 Task: Insert the chart and format data points with a trend line.
Action: Mouse pressed left at (154, 296)
Screenshot: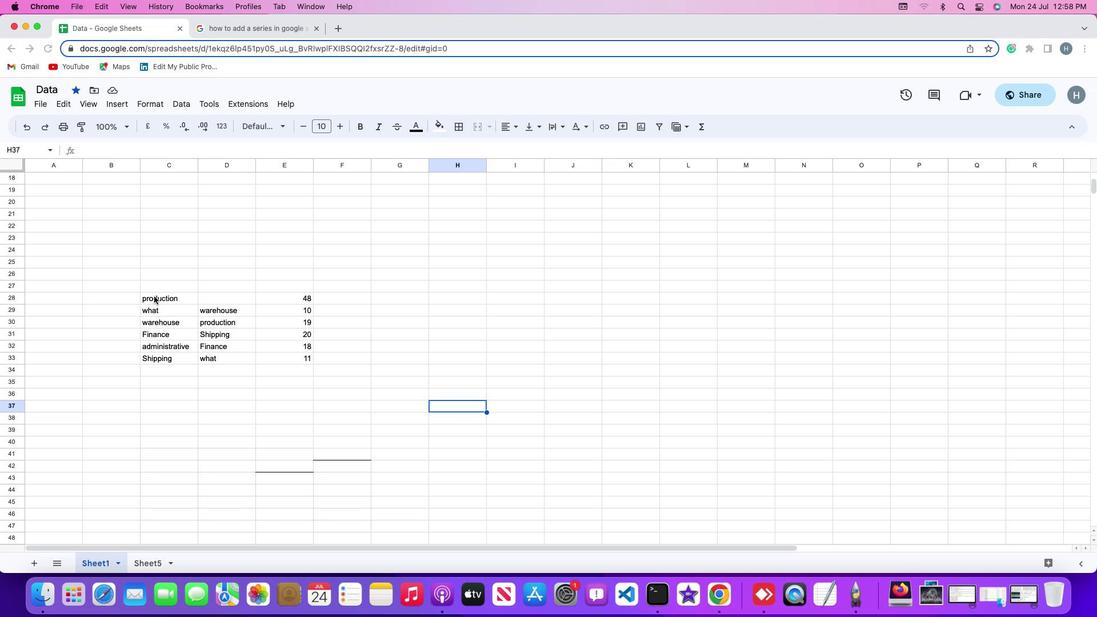 
Action: Mouse pressed left at (154, 296)
Screenshot: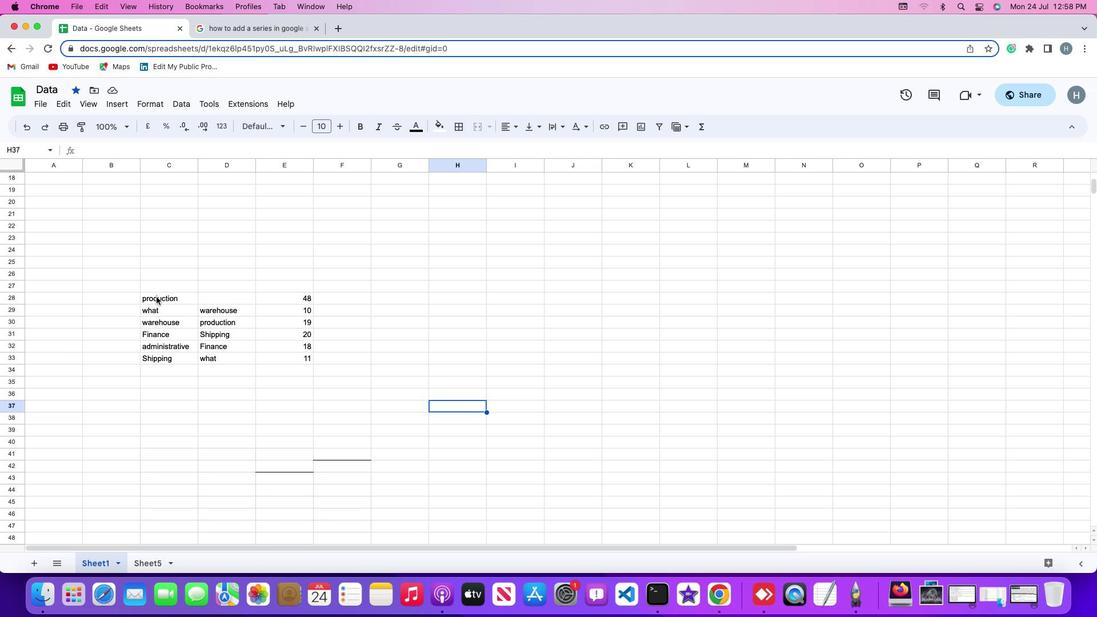 
Action: Mouse moved to (117, 105)
Screenshot: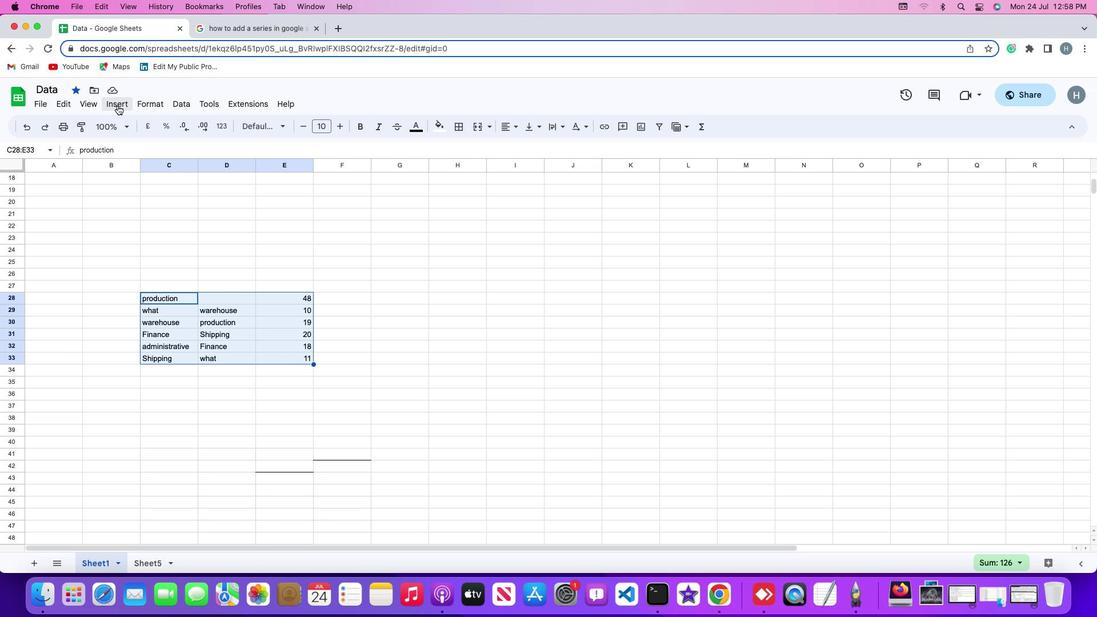 
Action: Mouse pressed left at (117, 105)
Screenshot: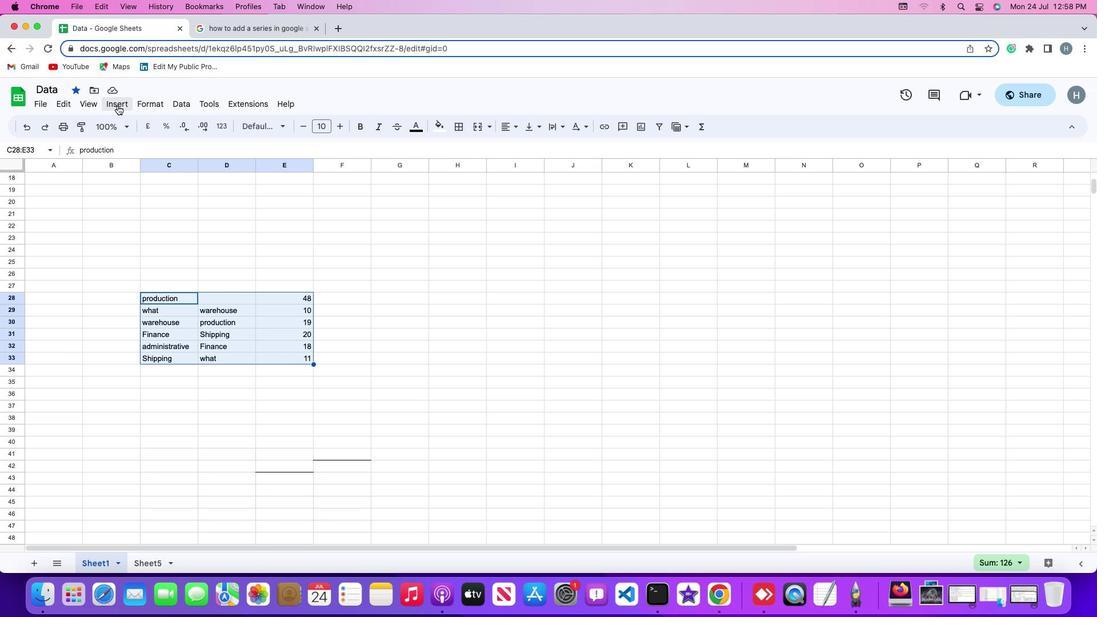 
Action: Mouse moved to (145, 202)
Screenshot: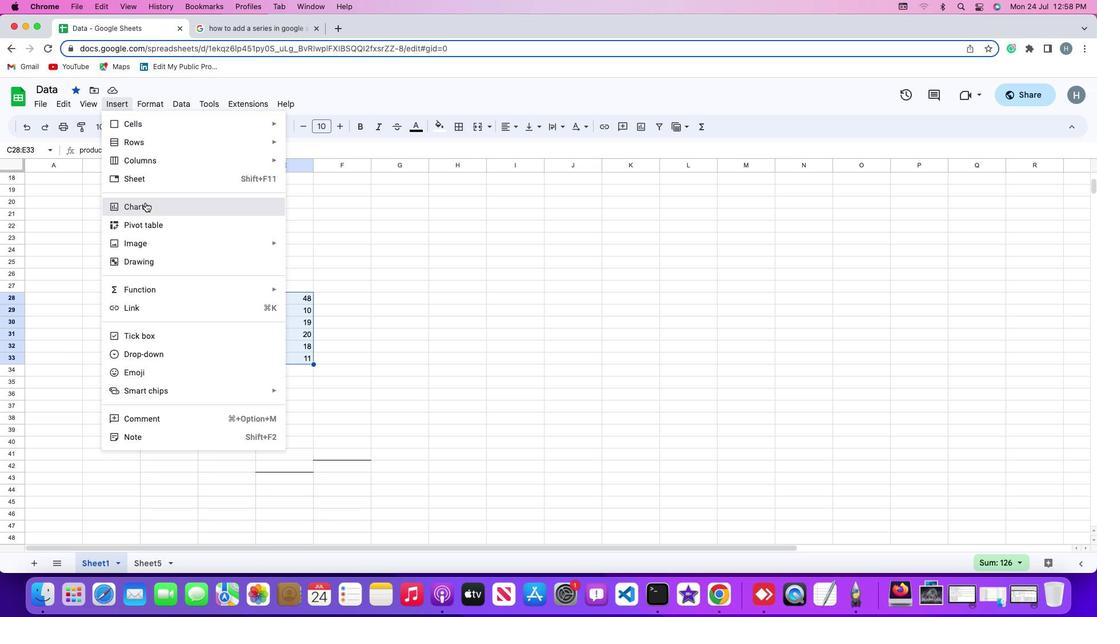 
Action: Mouse pressed left at (145, 202)
Screenshot: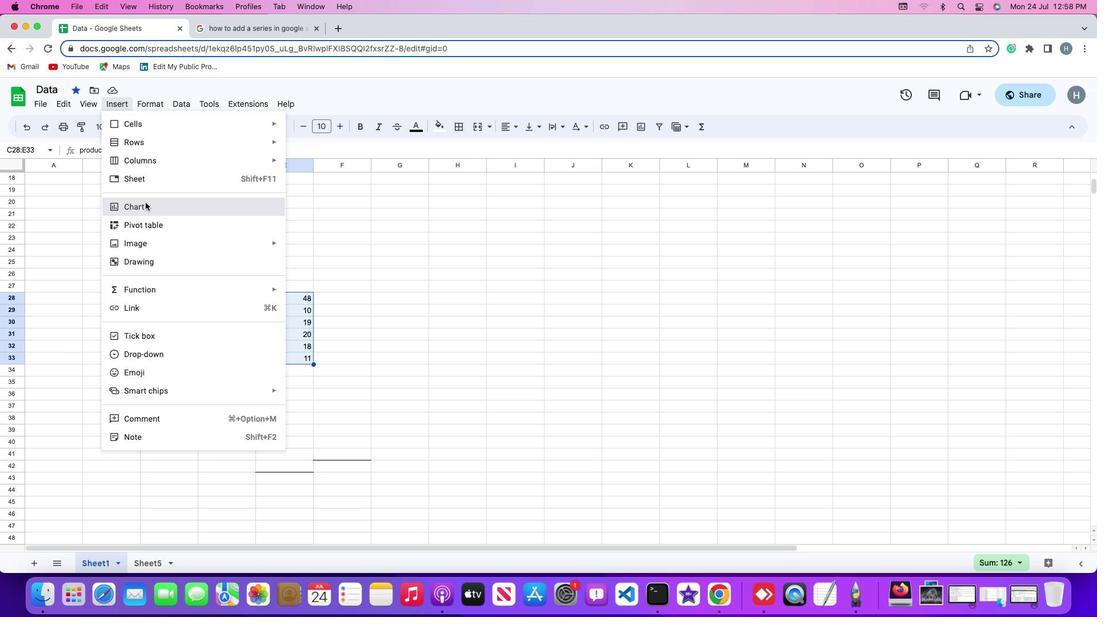 
Action: Mouse moved to (1054, 153)
Screenshot: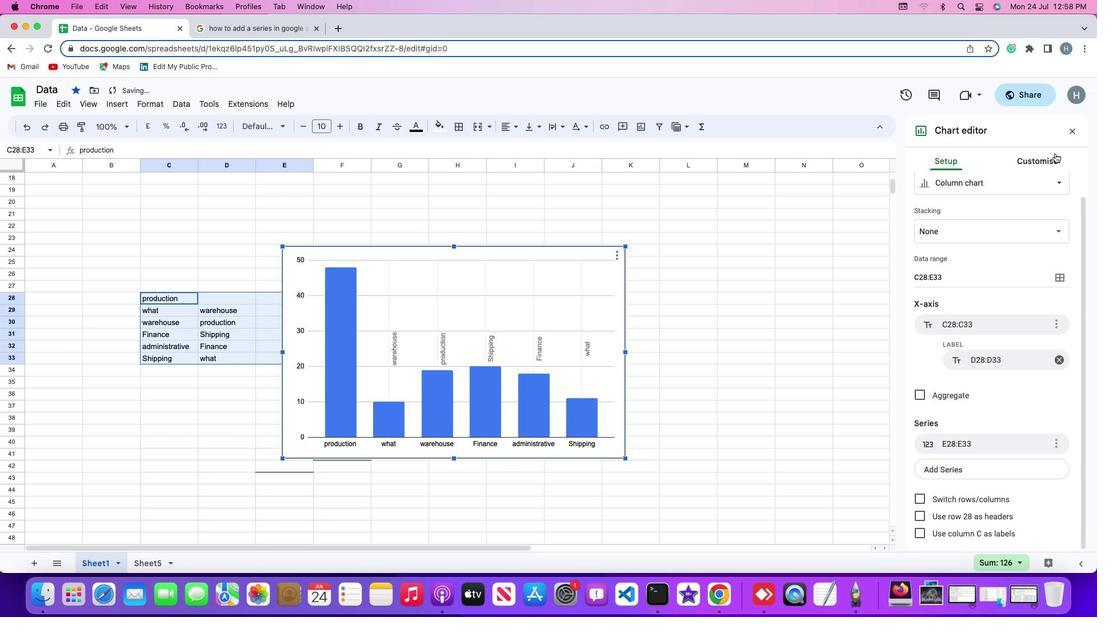 
Action: Mouse pressed left at (1054, 153)
Screenshot: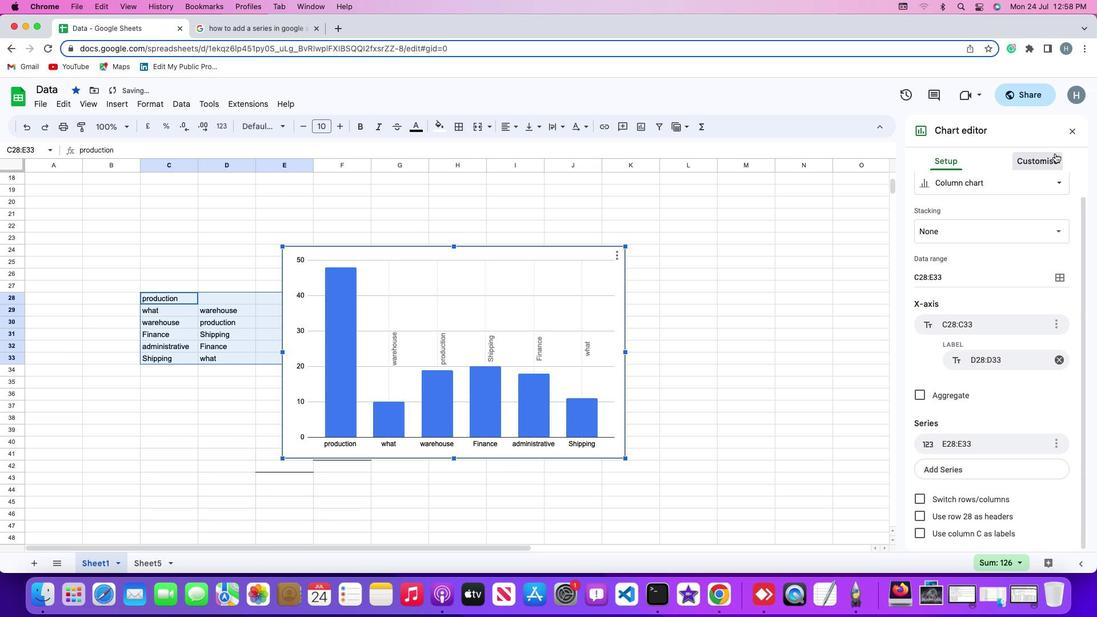 
Action: Mouse moved to (936, 257)
Screenshot: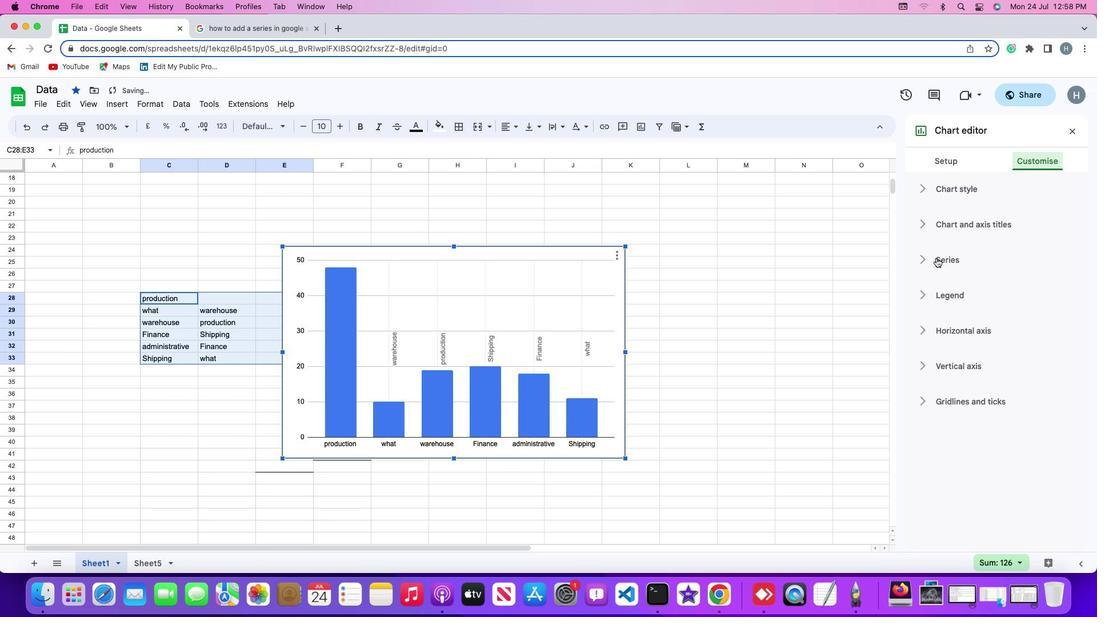 
Action: Mouse pressed left at (936, 257)
Screenshot: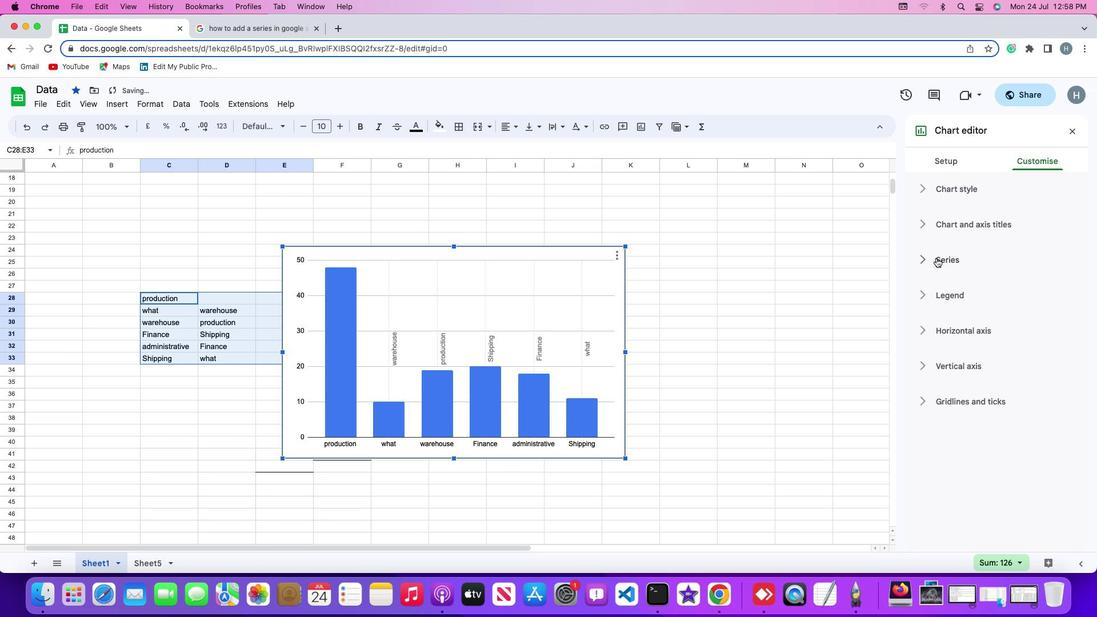 
Action: Mouse moved to (952, 456)
Screenshot: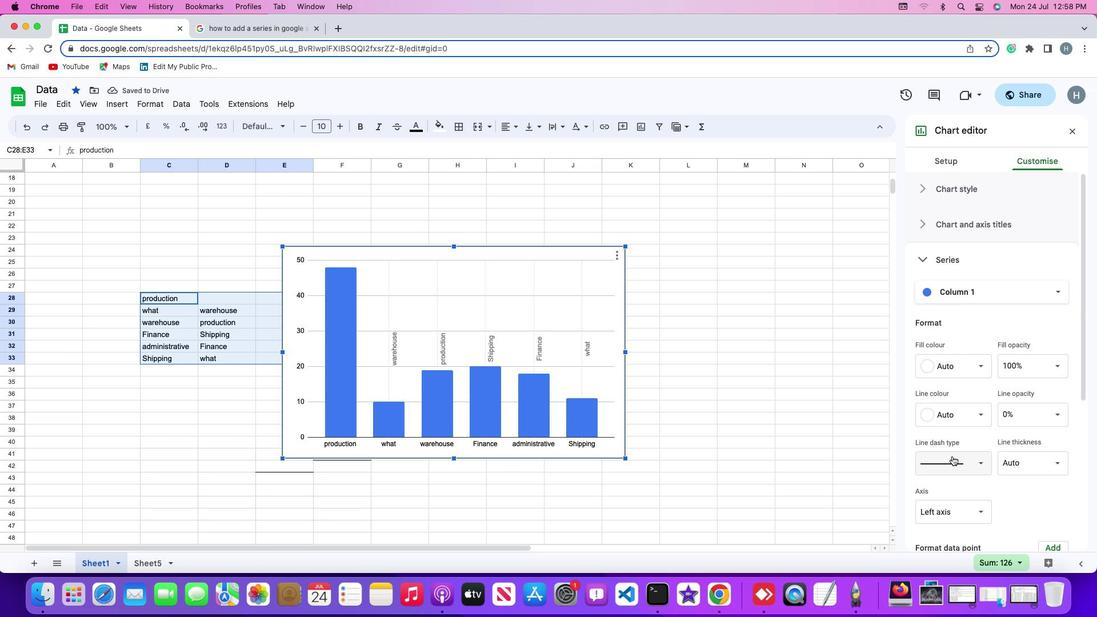 
Action: Mouse scrolled (952, 456) with delta (0, 0)
Screenshot: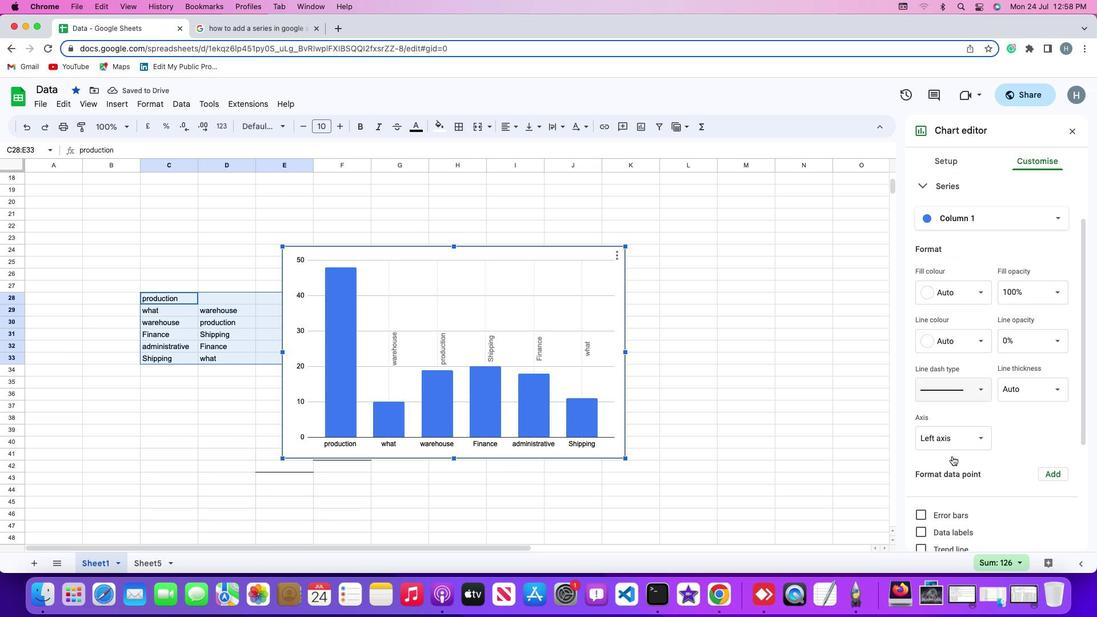
Action: Mouse scrolled (952, 456) with delta (0, 0)
Screenshot: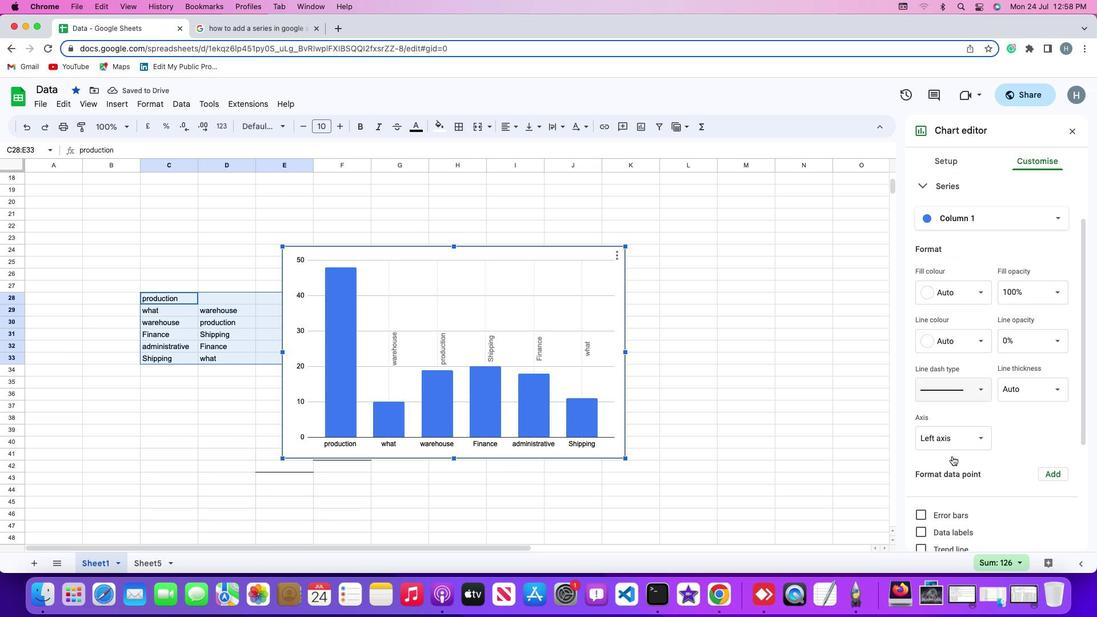 
Action: Mouse scrolled (952, 456) with delta (0, -1)
Screenshot: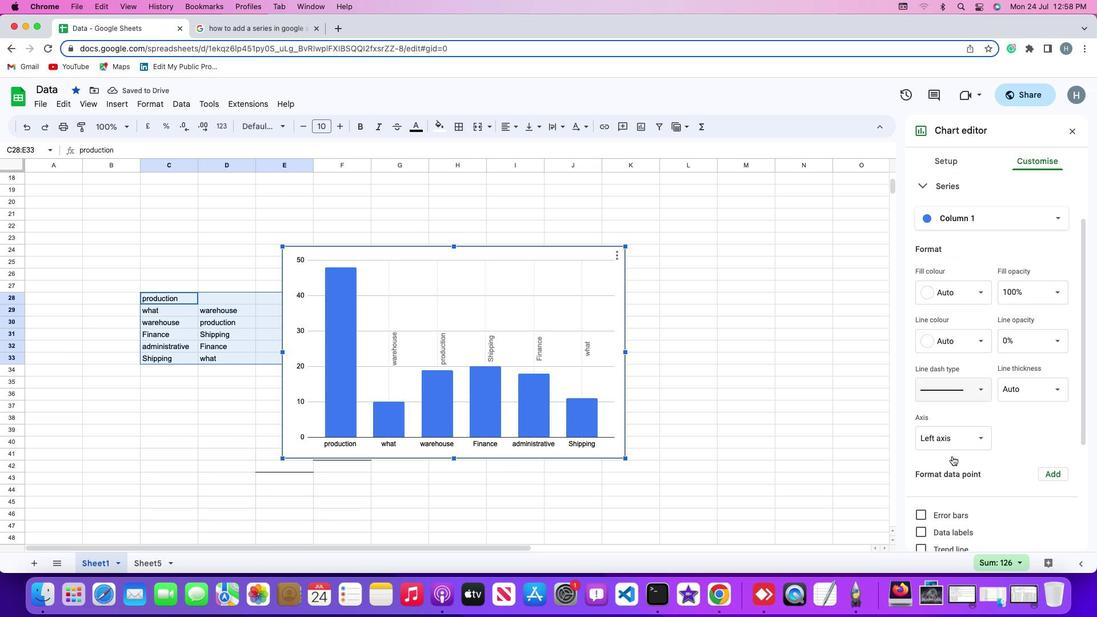 
Action: Mouse scrolled (952, 456) with delta (0, -2)
Screenshot: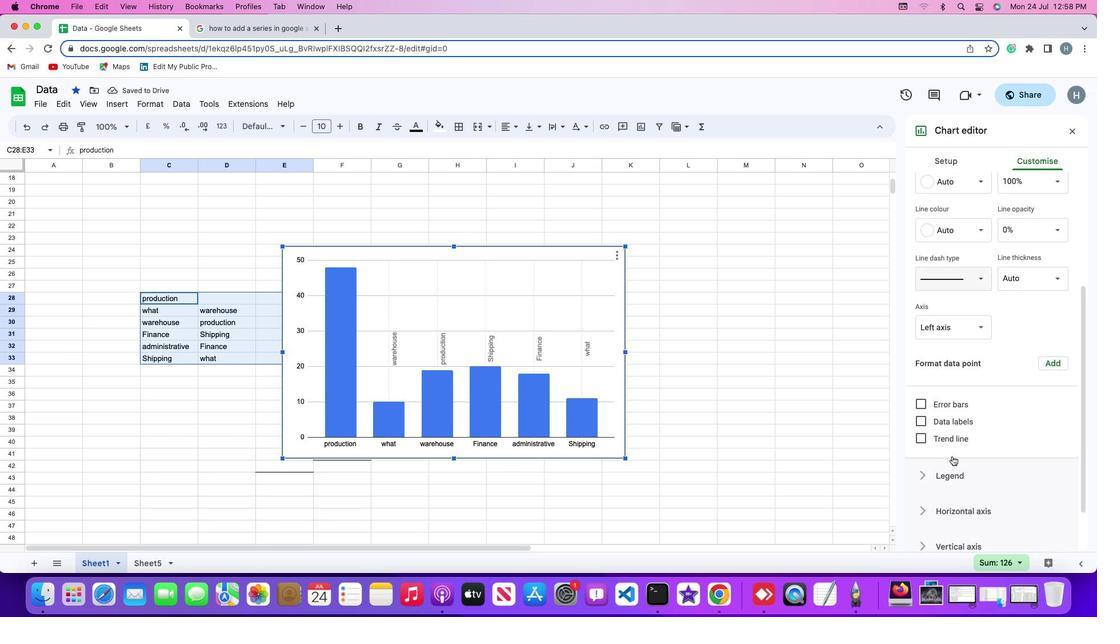 
Action: Mouse scrolled (952, 456) with delta (0, -3)
Screenshot: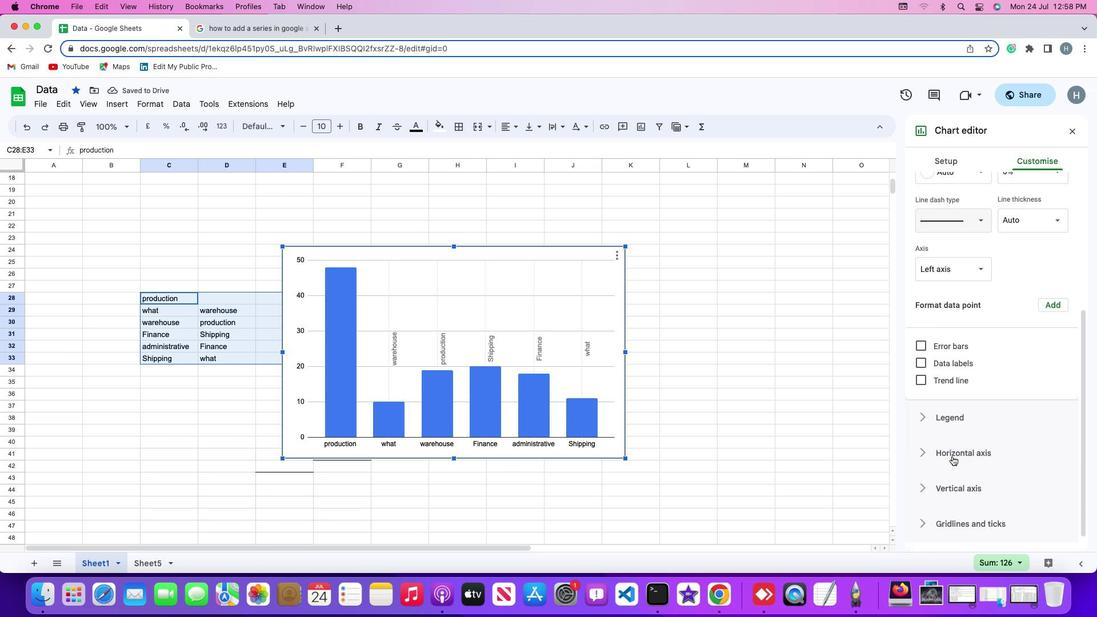 
Action: Mouse scrolled (952, 456) with delta (0, -3)
Screenshot: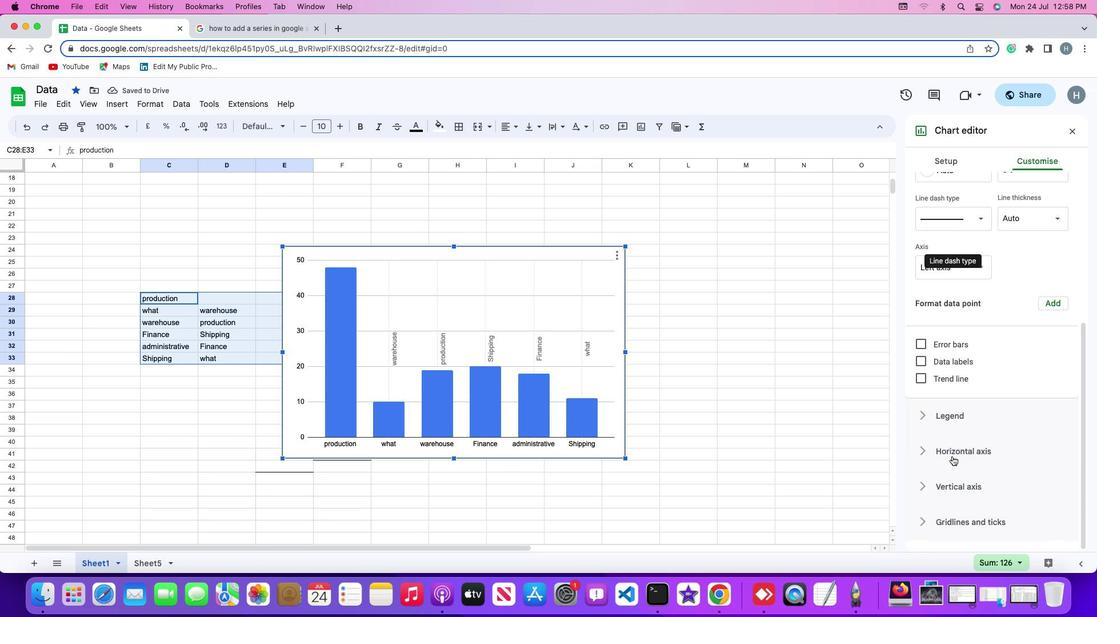 
Action: Mouse scrolled (952, 456) with delta (0, 0)
Screenshot: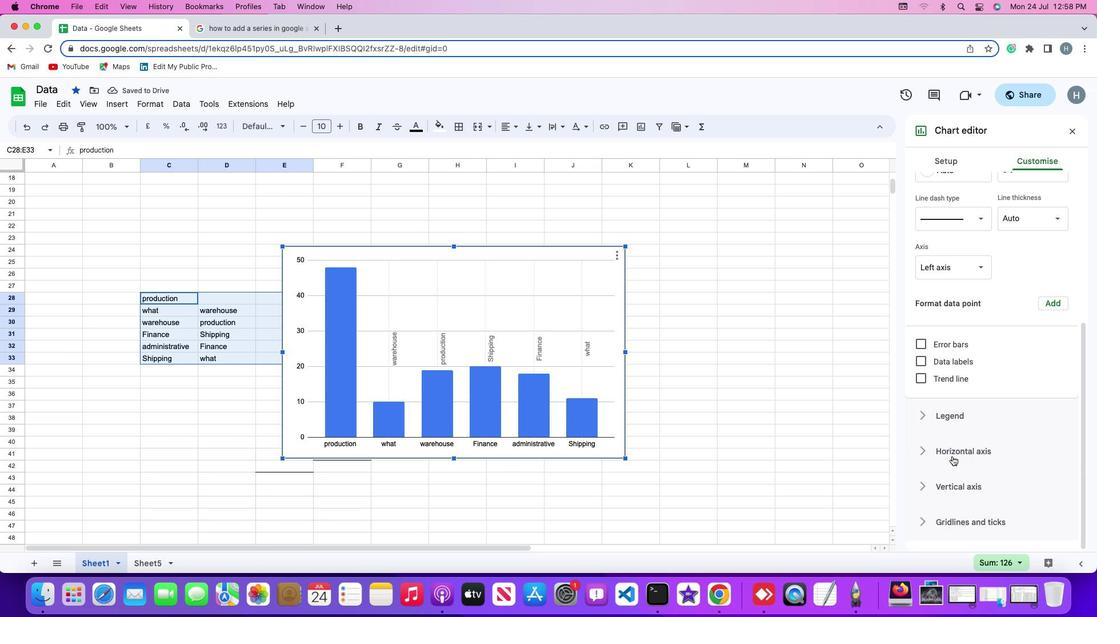 
Action: Mouse scrolled (952, 456) with delta (0, 0)
Screenshot: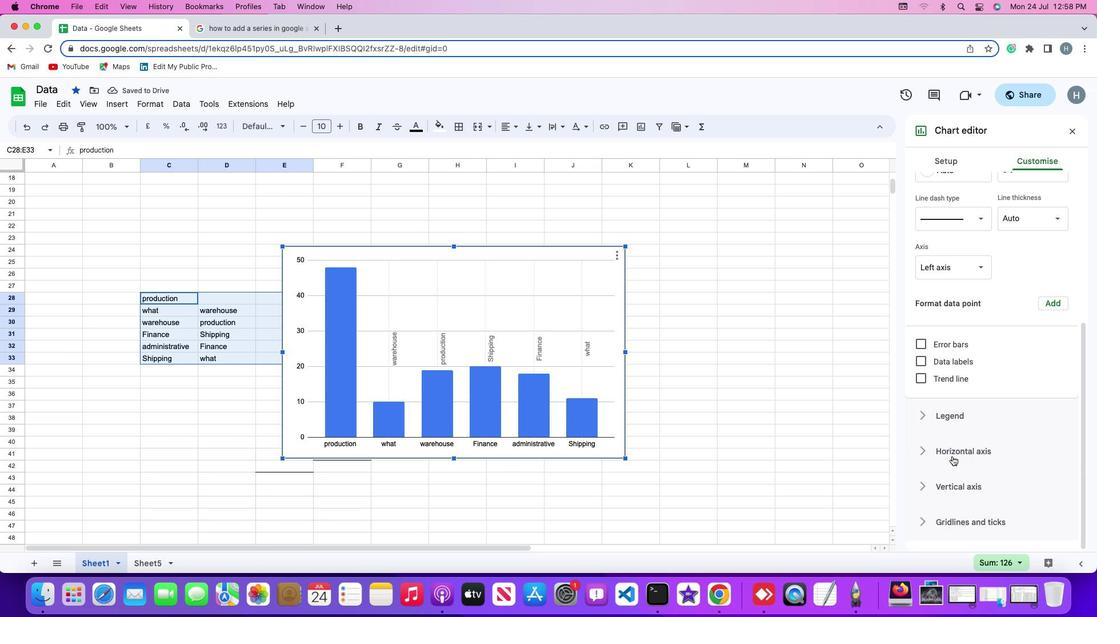 
Action: Mouse scrolled (952, 456) with delta (0, -1)
Screenshot: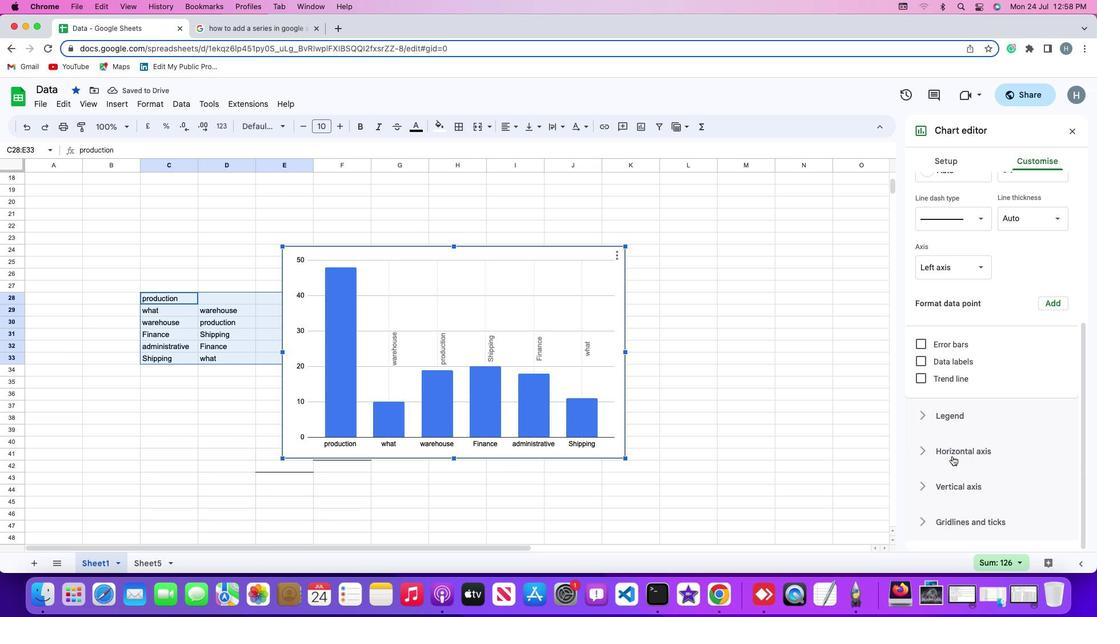 
Action: Mouse scrolled (952, 456) with delta (0, -2)
Screenshot: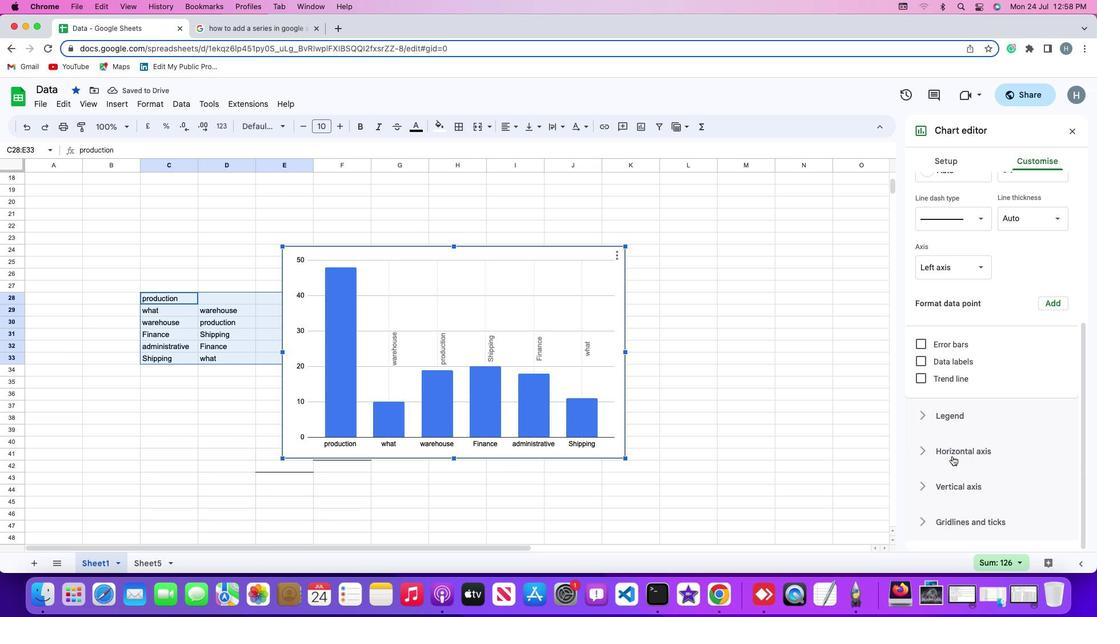
Action: Mouse scrolled (952, 456) with delta (0, -2)
Screenshot: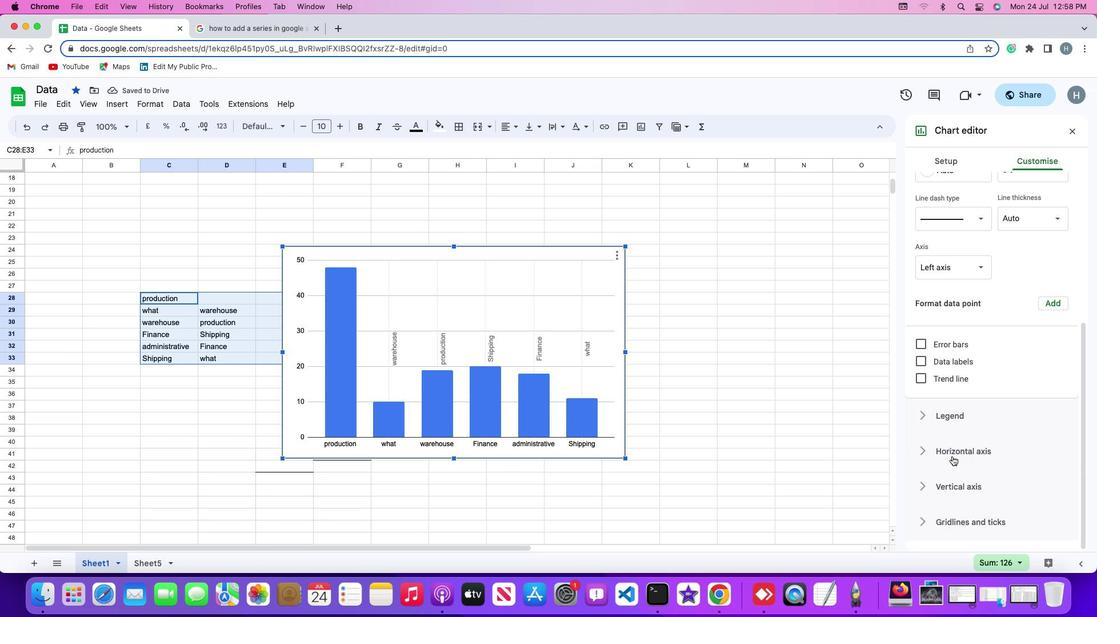 
Action: Mouse moved to (923, 375)
Screenshot: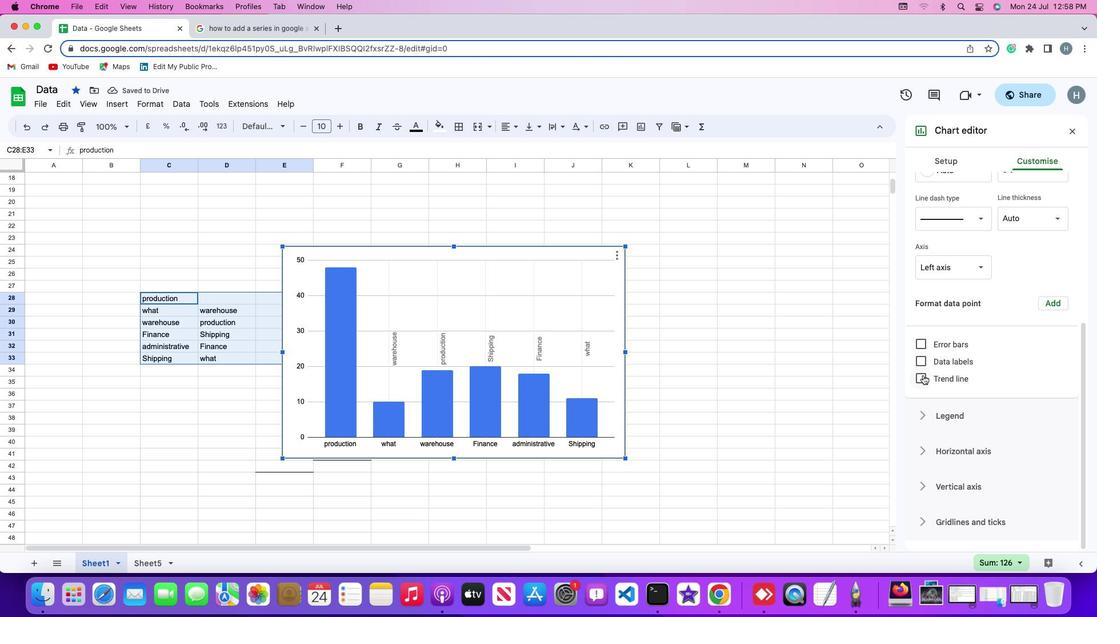 
Action: Mouse pressed left at (923, 375)
Screenshot: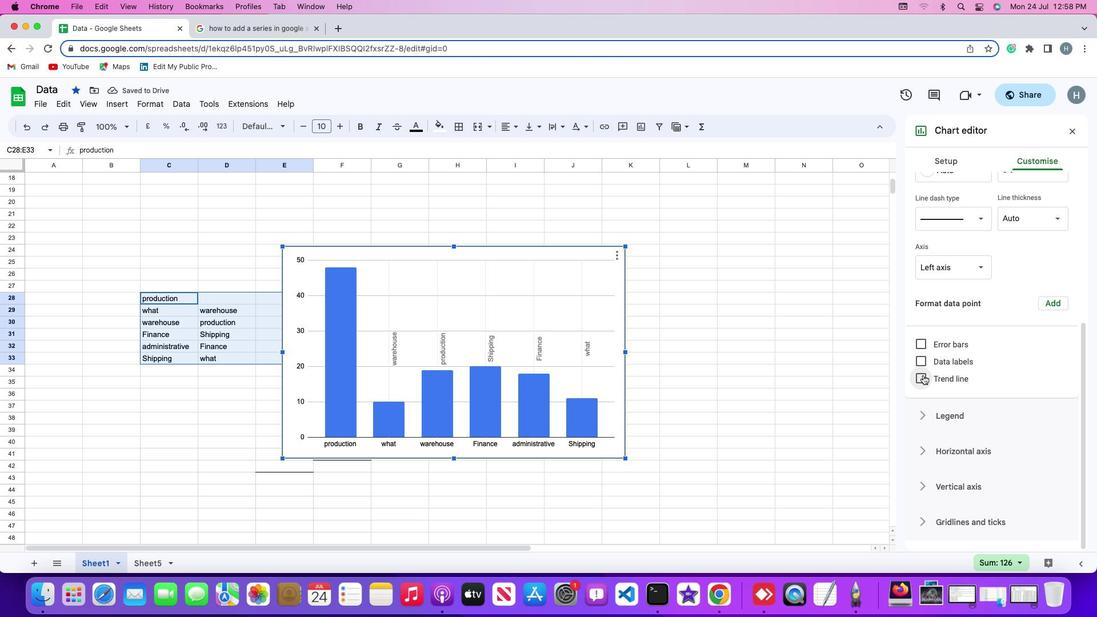 
Action: Mouse moved to (817, 352)
Screenshot: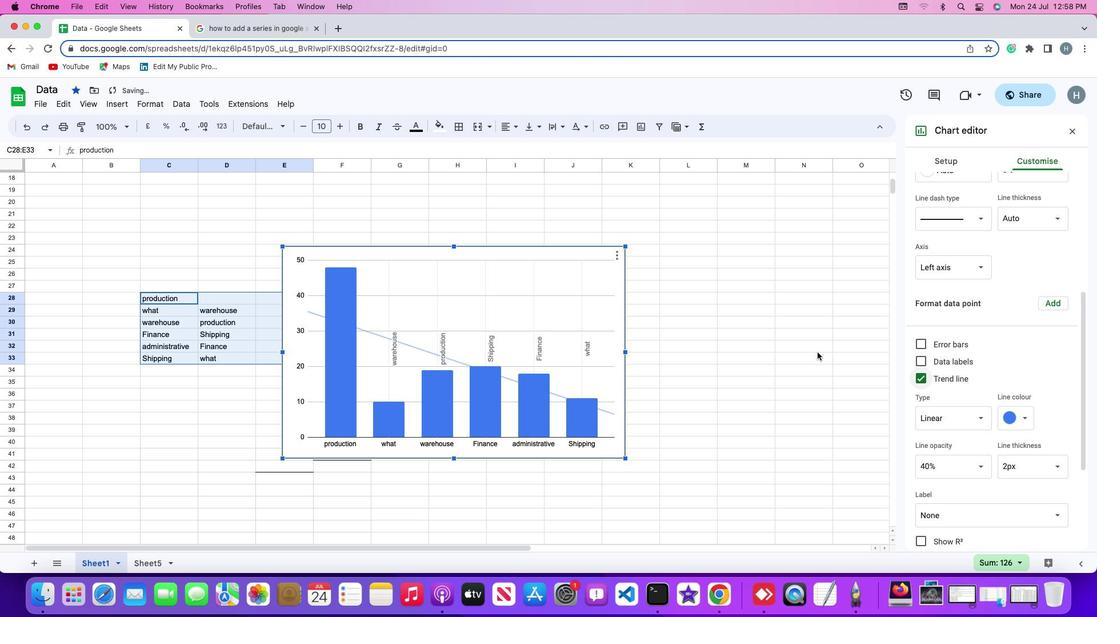 
